 Task: Add Desert Essence Fragrance Free Hand Body Lotio to the cart.
Action: Mouse moved to (858, 293)
Screenshot: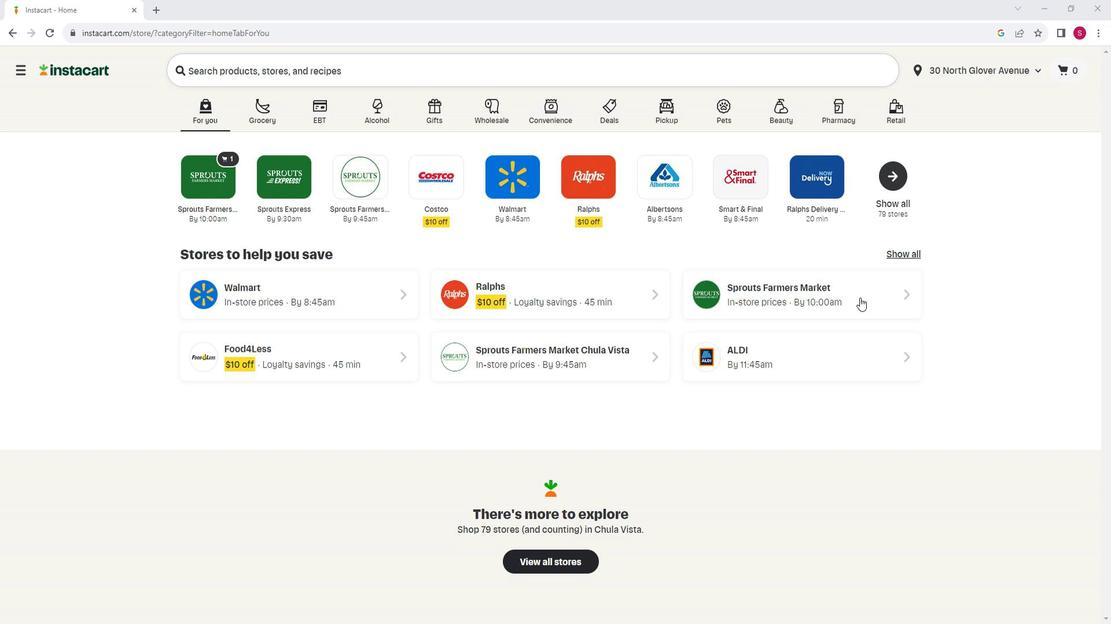 
Action: Mouse pressed left at (858, 293)
Screenshot: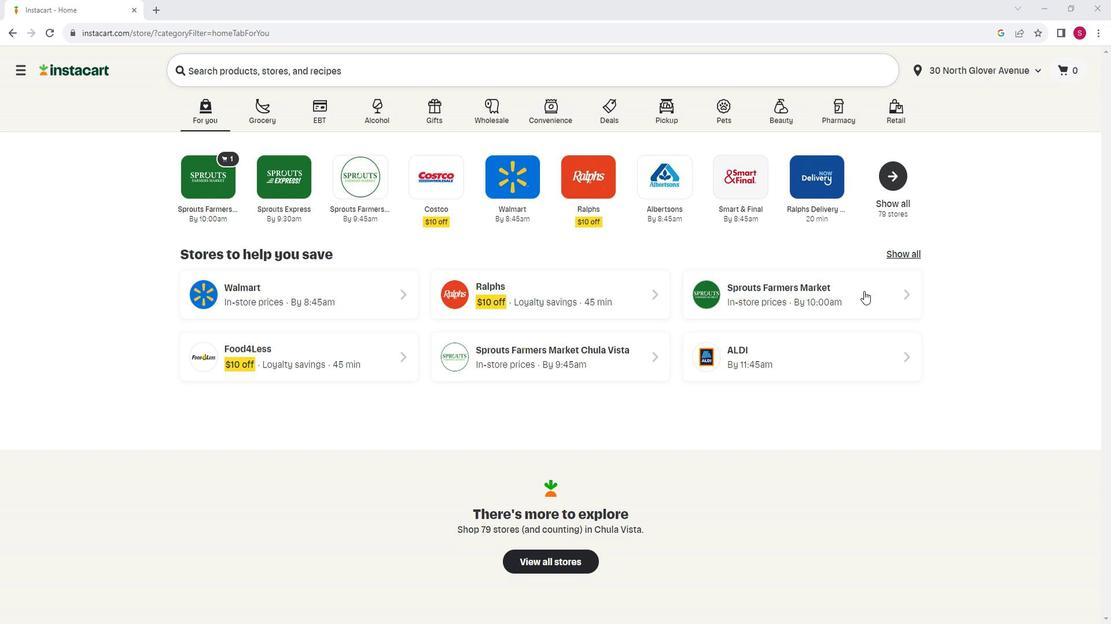 
Action: Mouse moved to (49, 418)
Screenshot: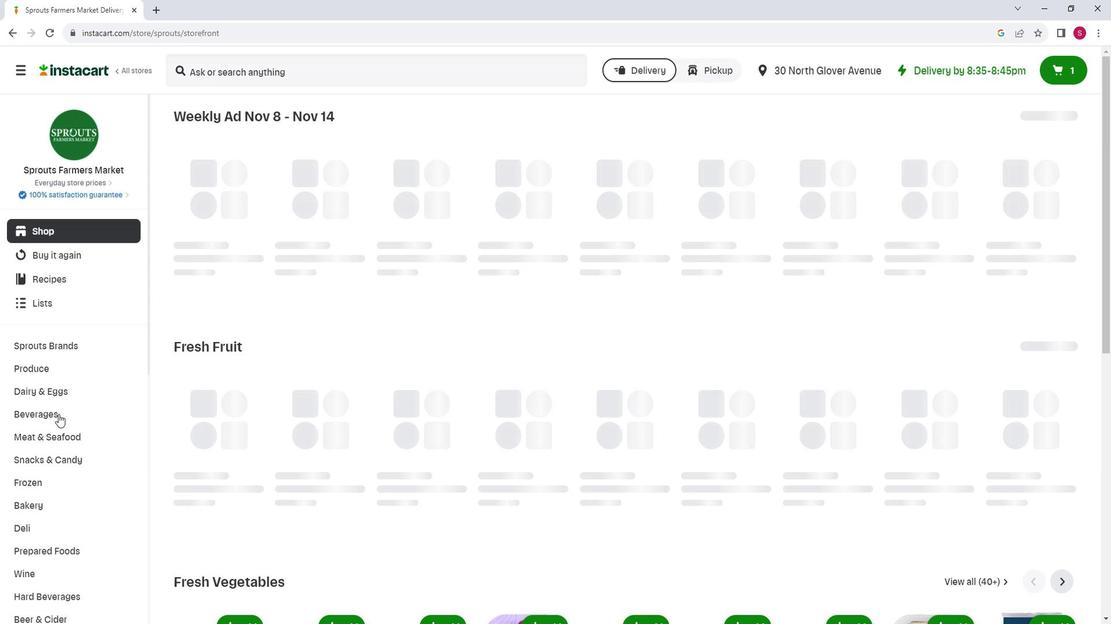 
Action: Mouse scrolled (49, 418) with delta (0, 0)
Screenshot: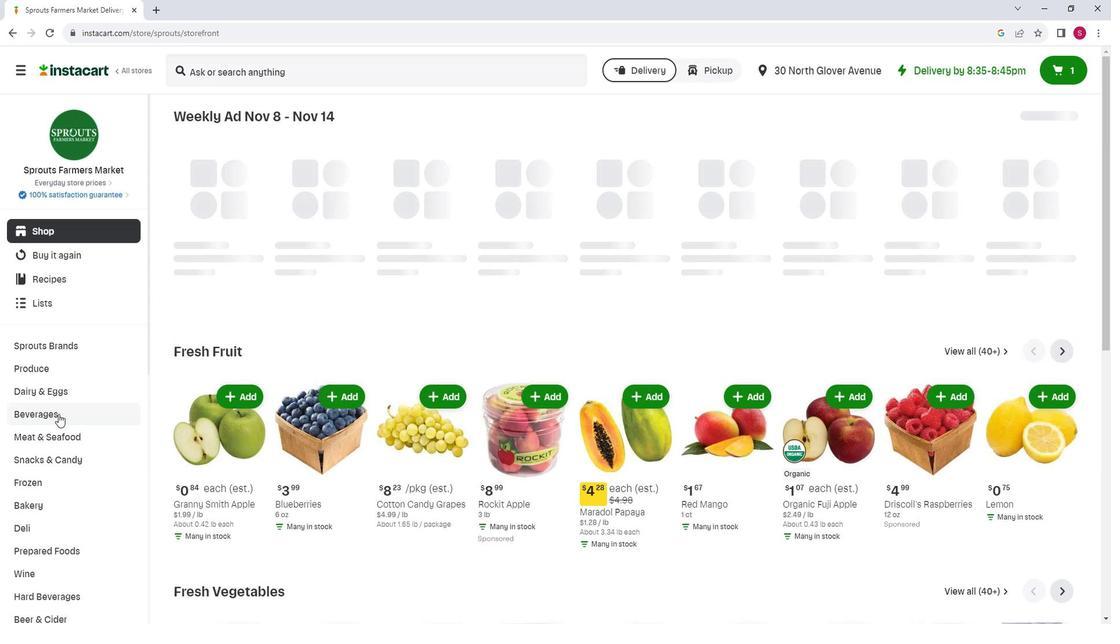 
Action: Mouse scrolled (49, 418) with delta (0, 0)
Screenshot: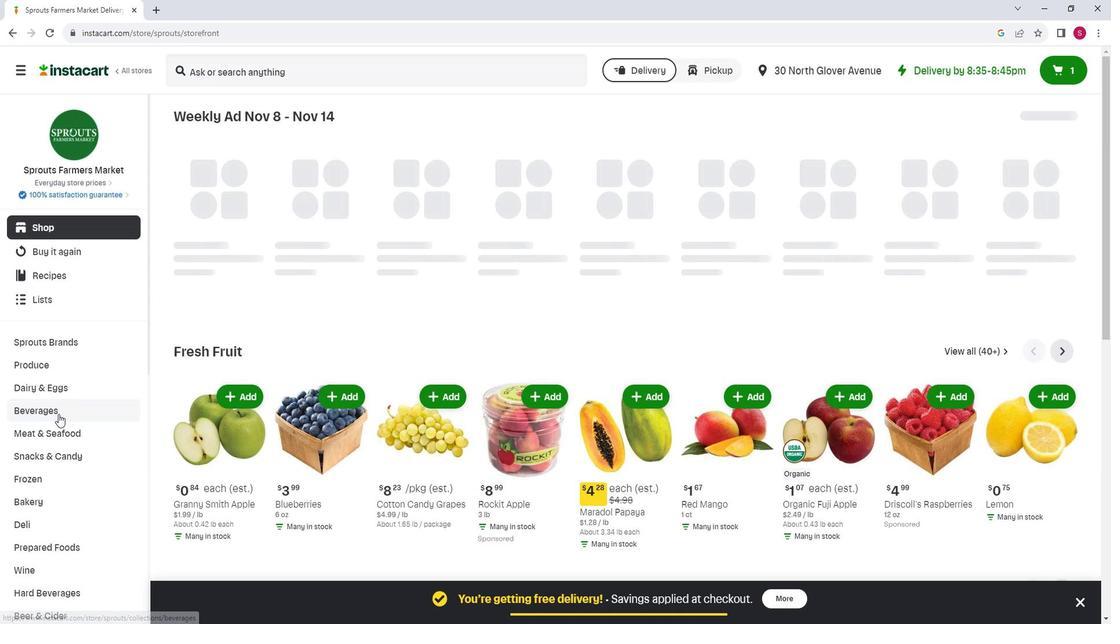 
Action: Mouse moved to (43, 415)
Screenshot: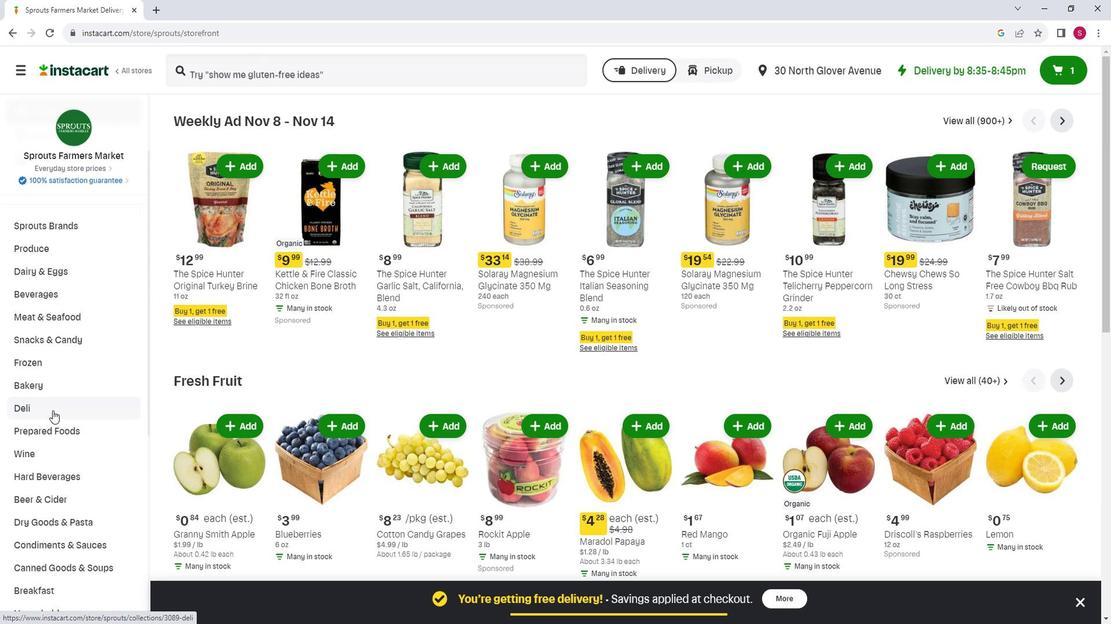 
Action: Mouse scrolled (43, 414) with delta (0, 0)
Screenshot: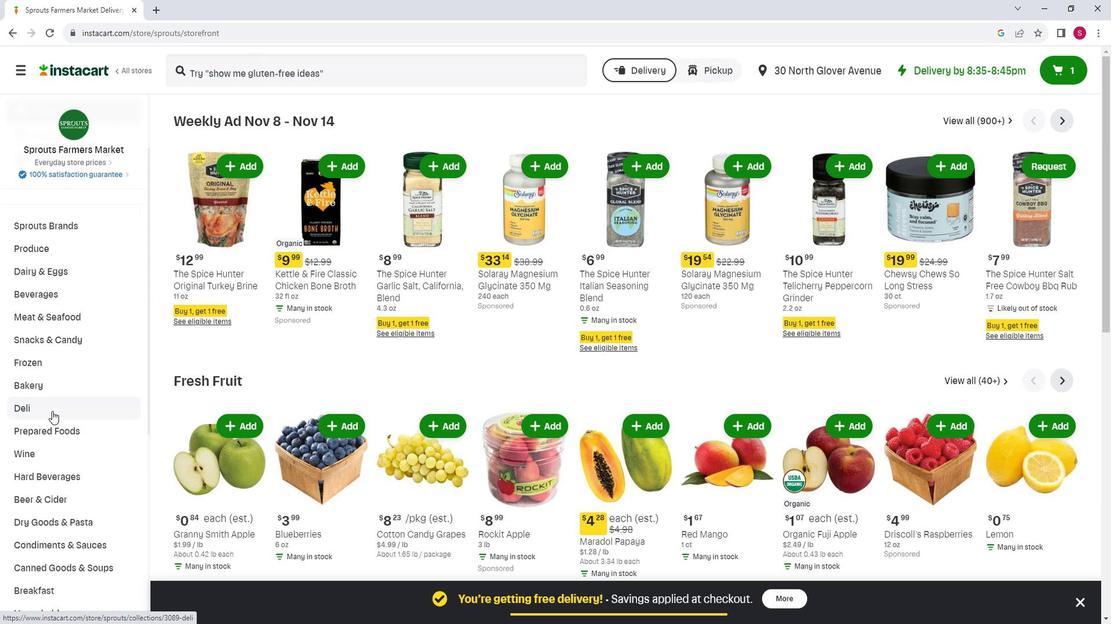 
Action: Mouse moved to (44, 420)
Screenshot: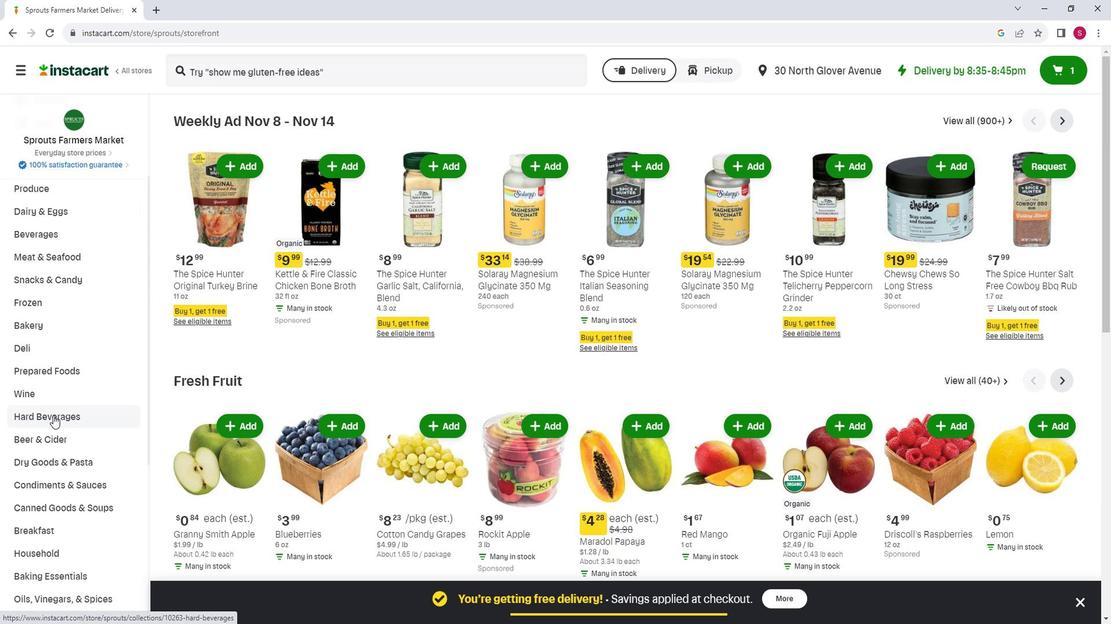
Action: Mouse scrolled (44, 420) with delta (0, 0)
Screenshot: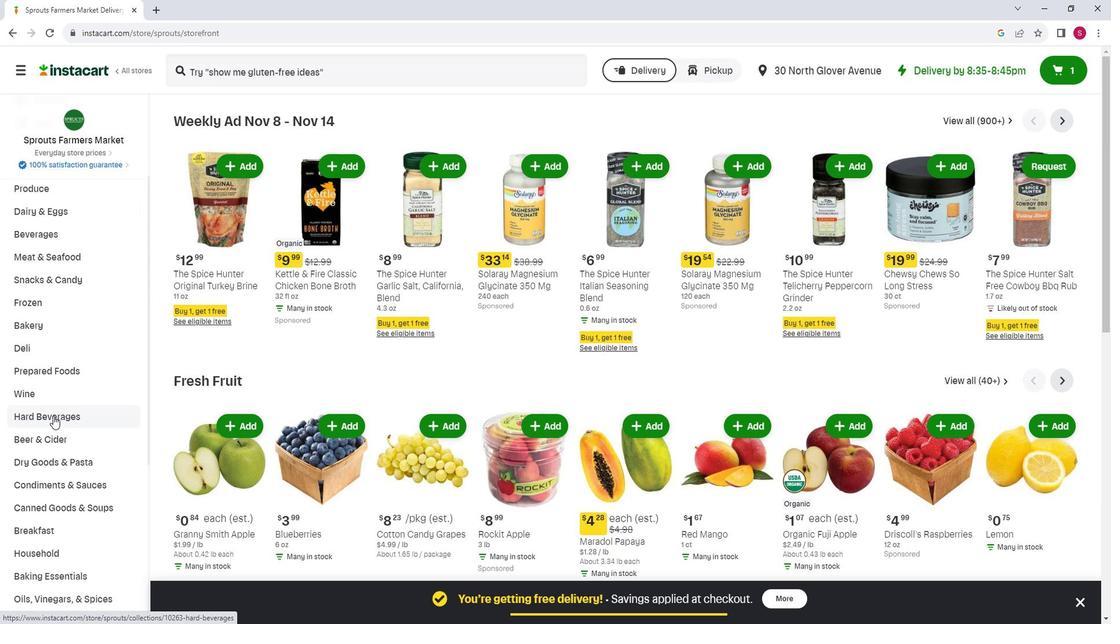 
Action: Mouse scrolled (44, 420) with delta (0, 0)
Screenshot: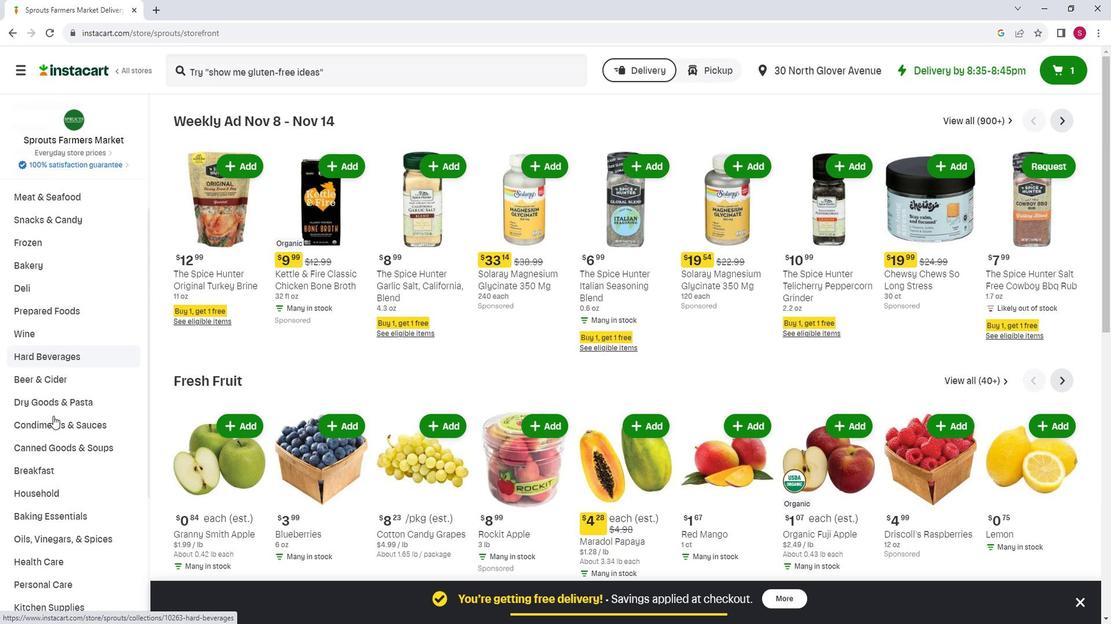 
Action: Mouse moved to (43, 421)
Screenshot: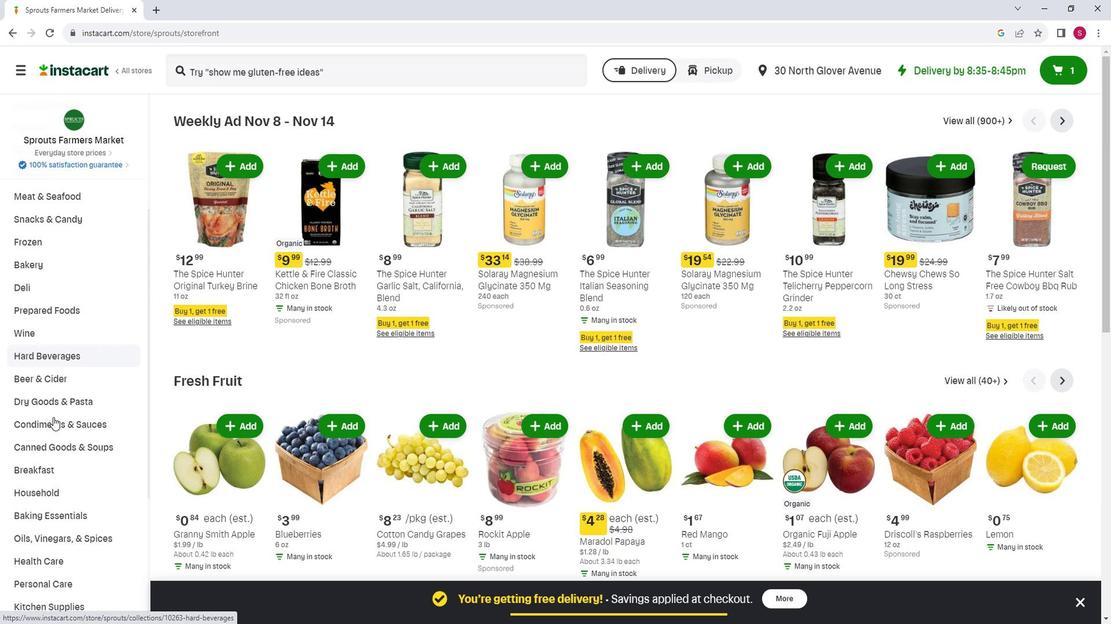 
Action: Mouse scrolled (43, 421) with delta (0, 0)
Screenshot: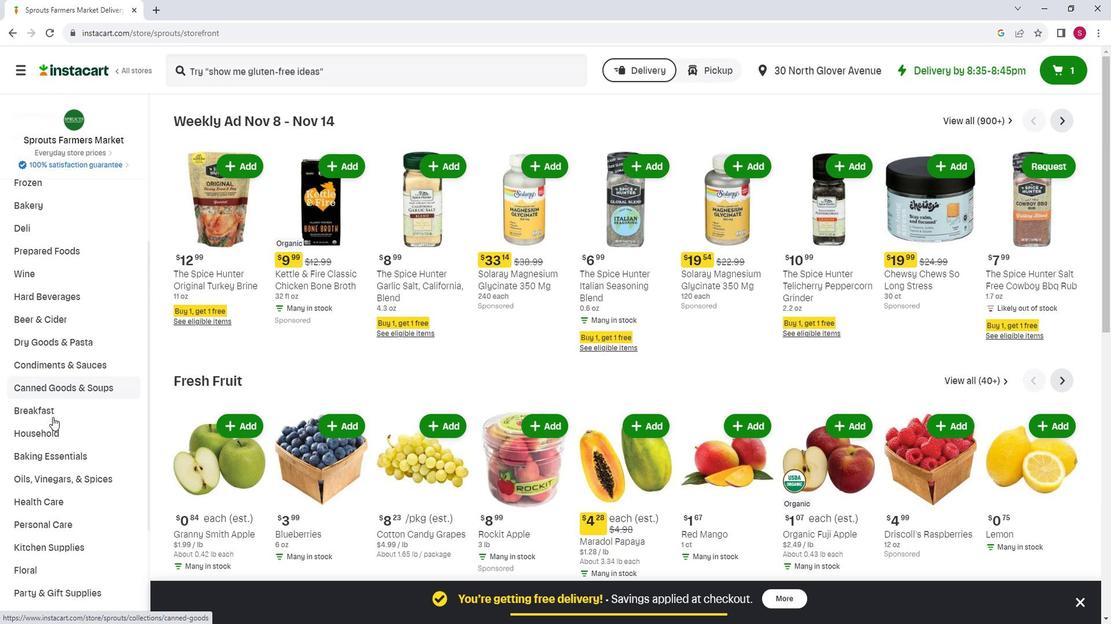 
Action: Mouse moved to (73, 469)
Screenshot: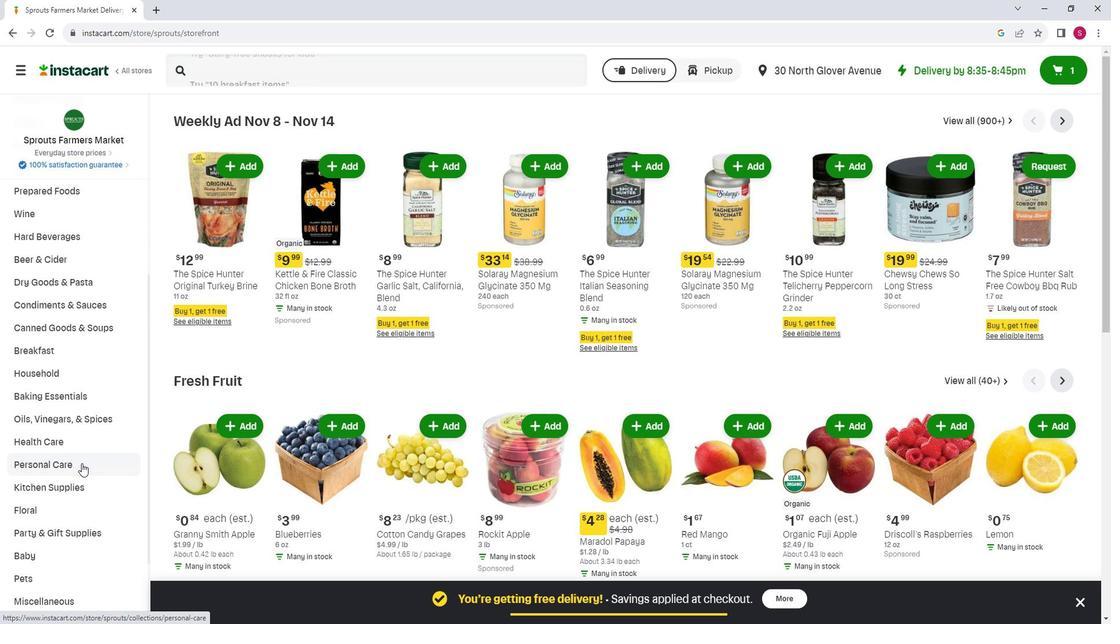 
Action: Mouse pressed left at (73, 469)
Screenshot: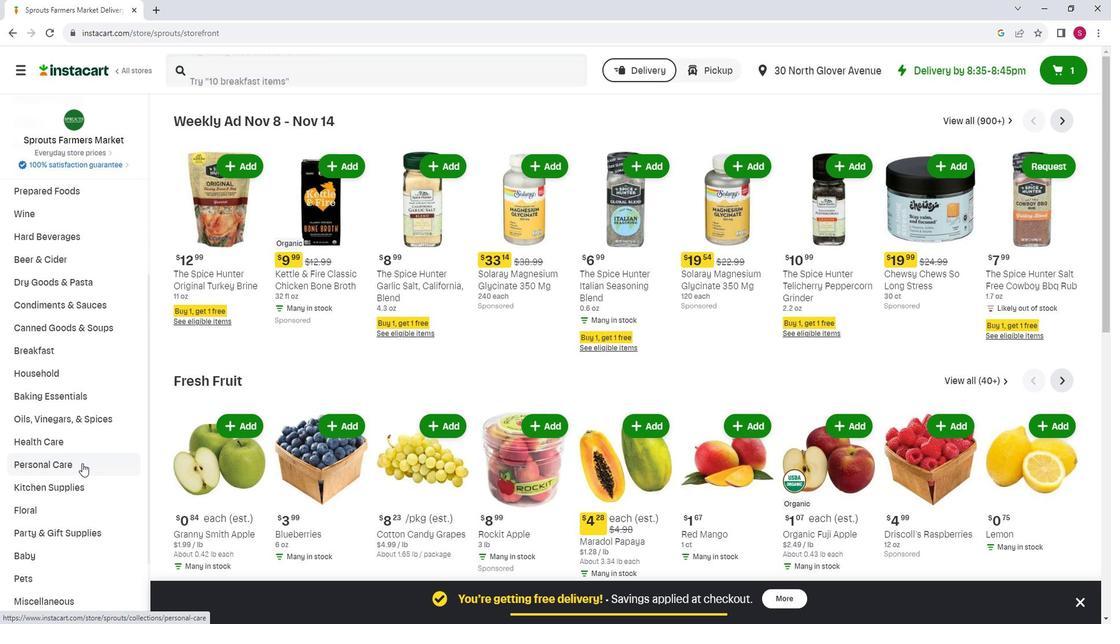
Action: Mouse moved to (274, 148)
Screenshot: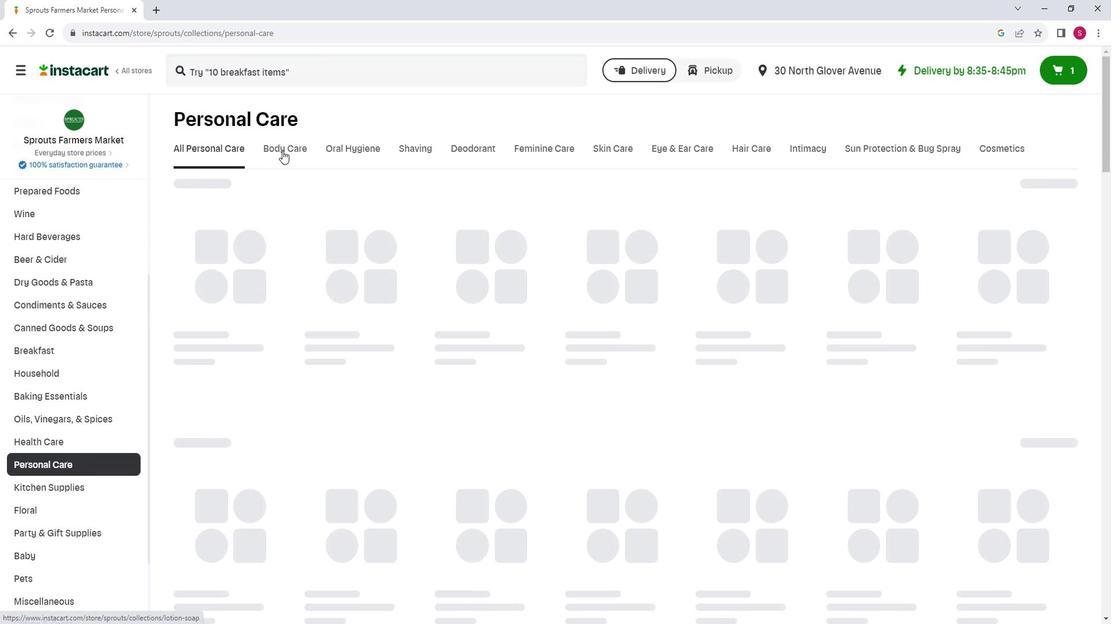 
Action: Mouse pressed left at (274, 148)
Screenshot: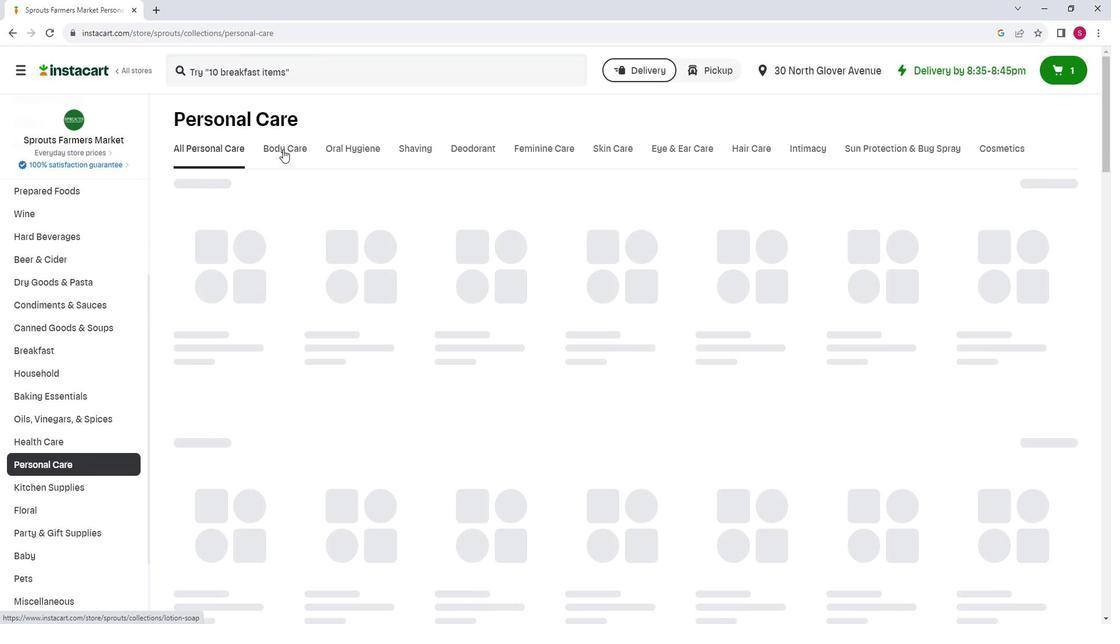 
Action: Mouse moved to (451, 205)
Screenshot: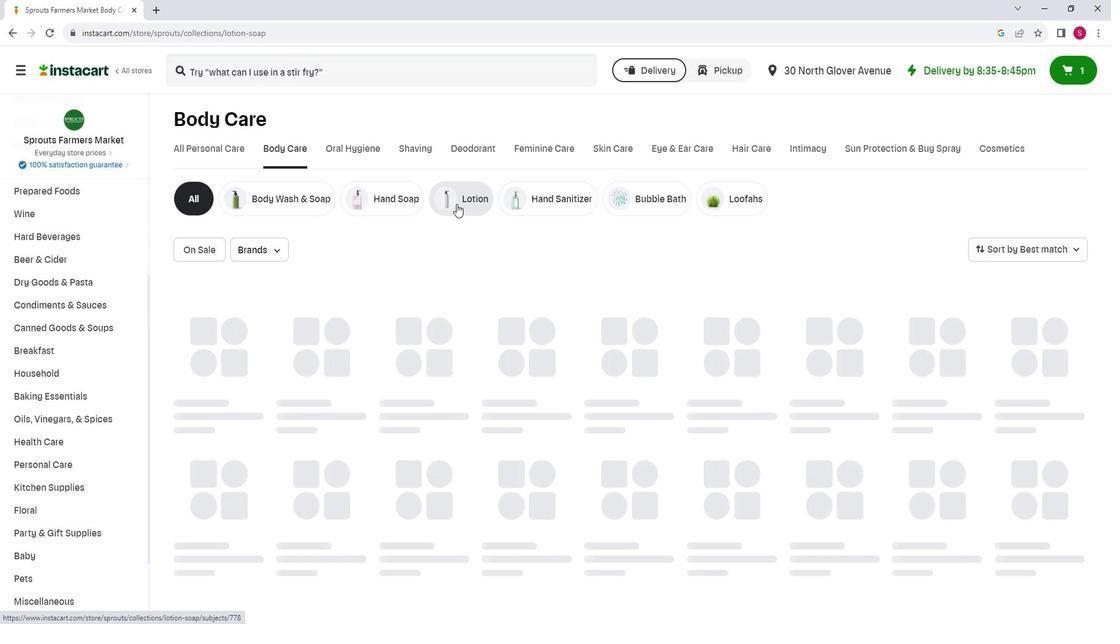 
Action: Mouse pressed left at (451, 205)
Screenshot: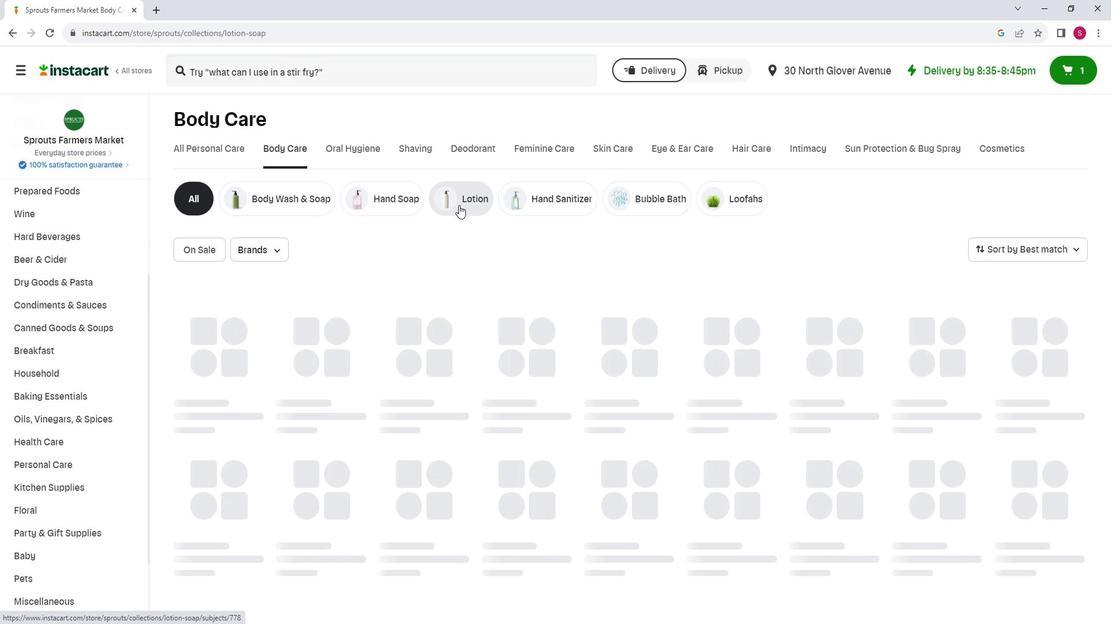 
Action: Mouse moved to (318, 78)
Screenshot: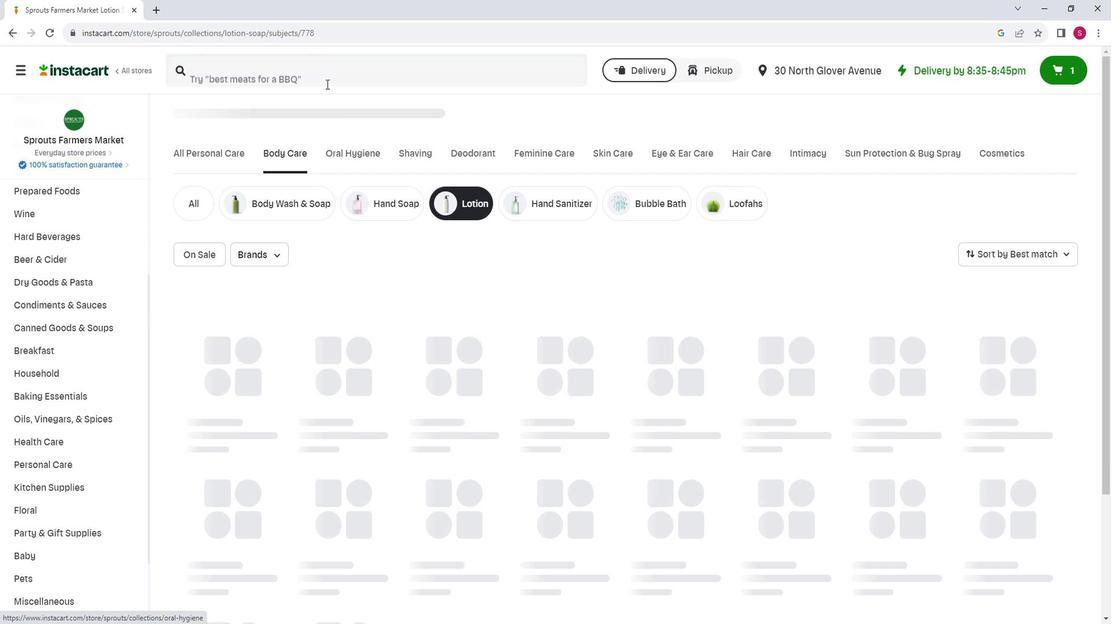 
Action: Mouse pressed left at (318, 78)
Screenshot: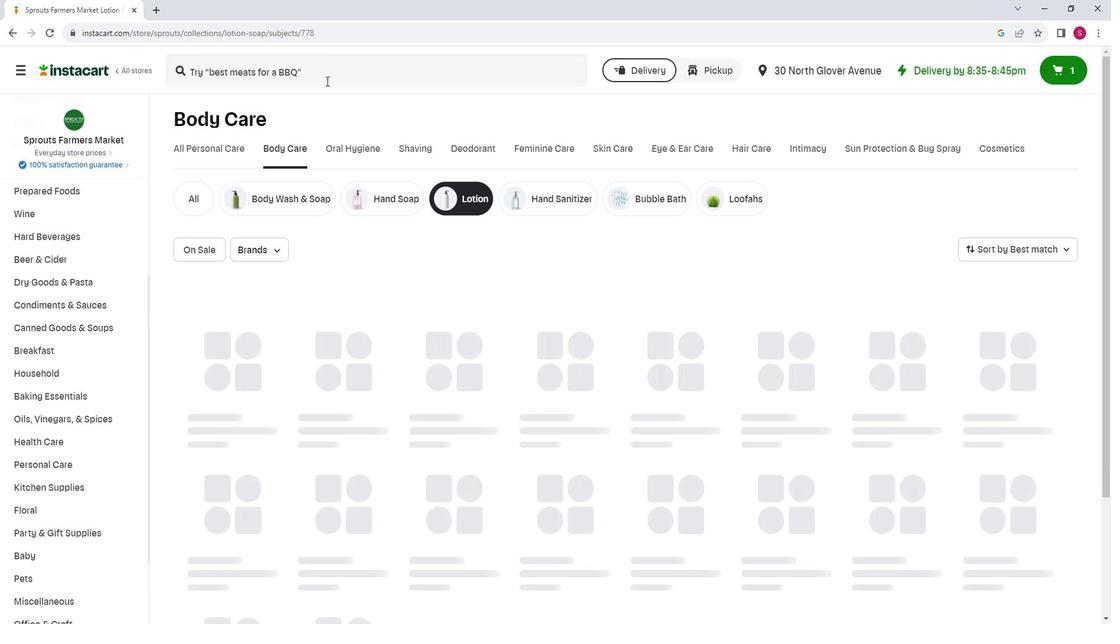 
Action: Mouse moved to (310, 67)
Screenshot: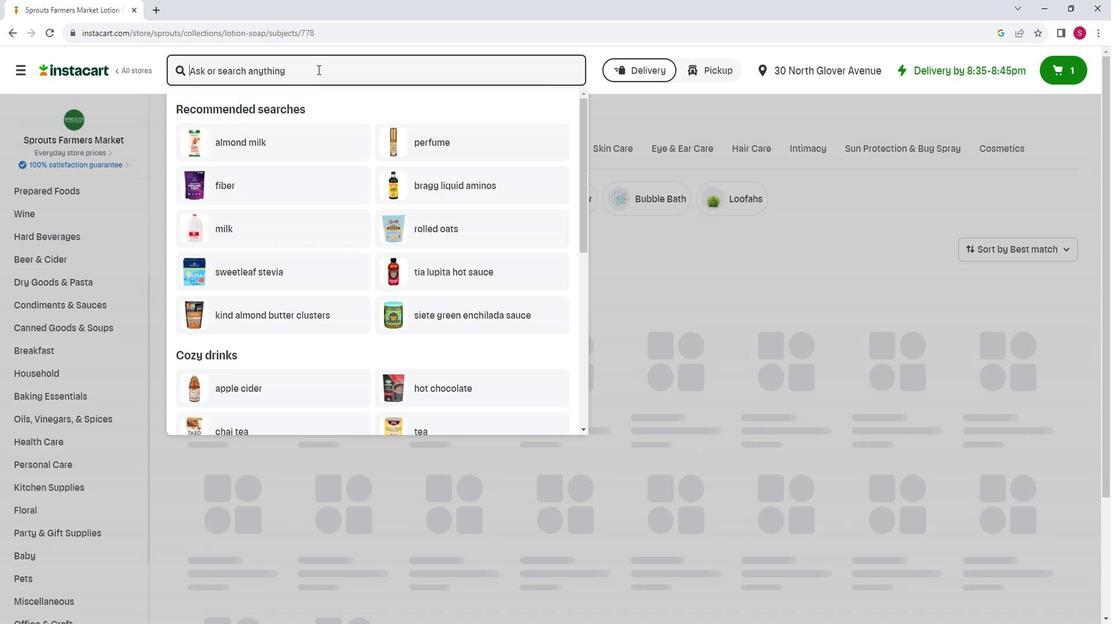 
Action: Mouse pressed left at (310, 67)
Screenshot: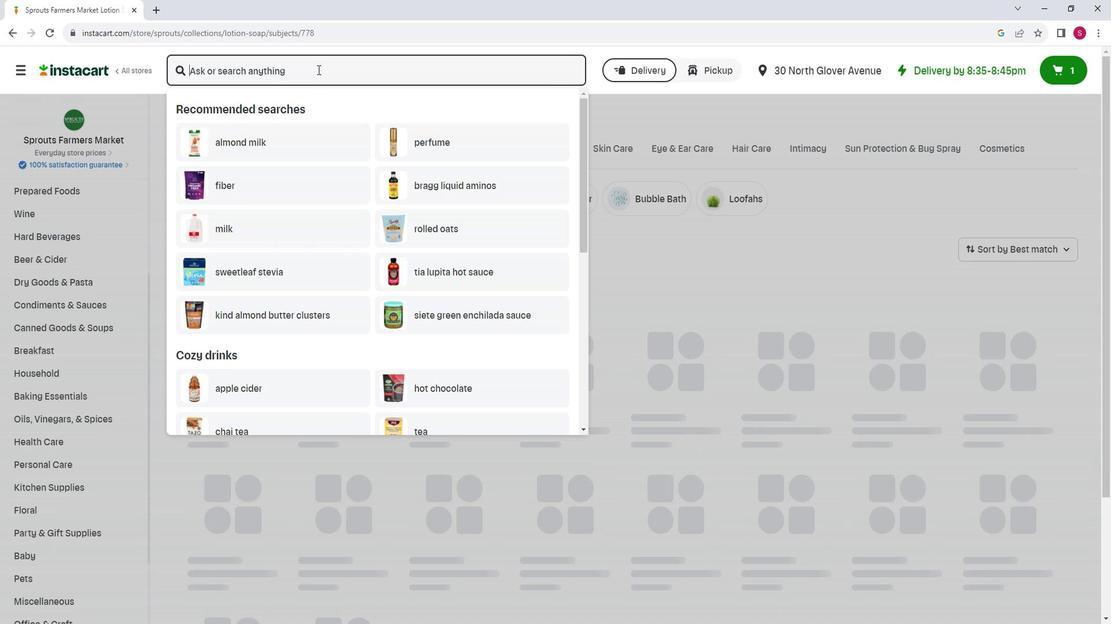 
Action: Mouse moved to (314, 63)
Screenshot: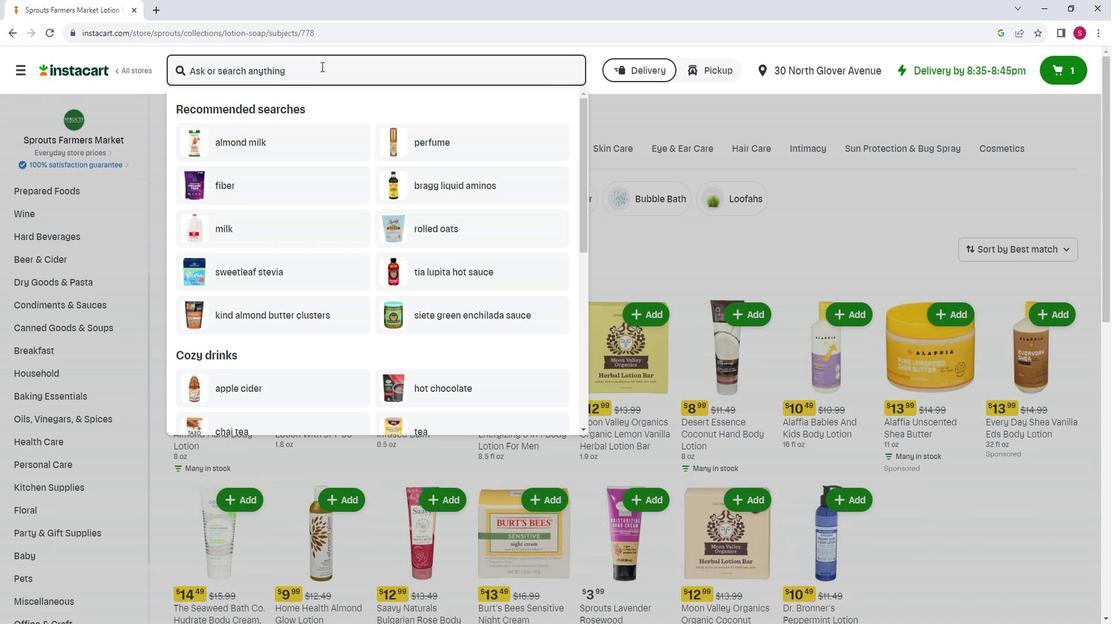 
Action: Key pressed <Key.shift>Derst<Key.backspace><Key.backspace><Key.backspace>sert<Key.space><Key.shift>Essence<Key.space><Key.shift>Fragnance<Key.space><Key.shift><Key.shift><Key.shift>Free<Key.space><Key.shift>Hand<Key.space><Key.shift>Body<Key.space><Key.shift>Lotion<Key.enter>
Screenshot: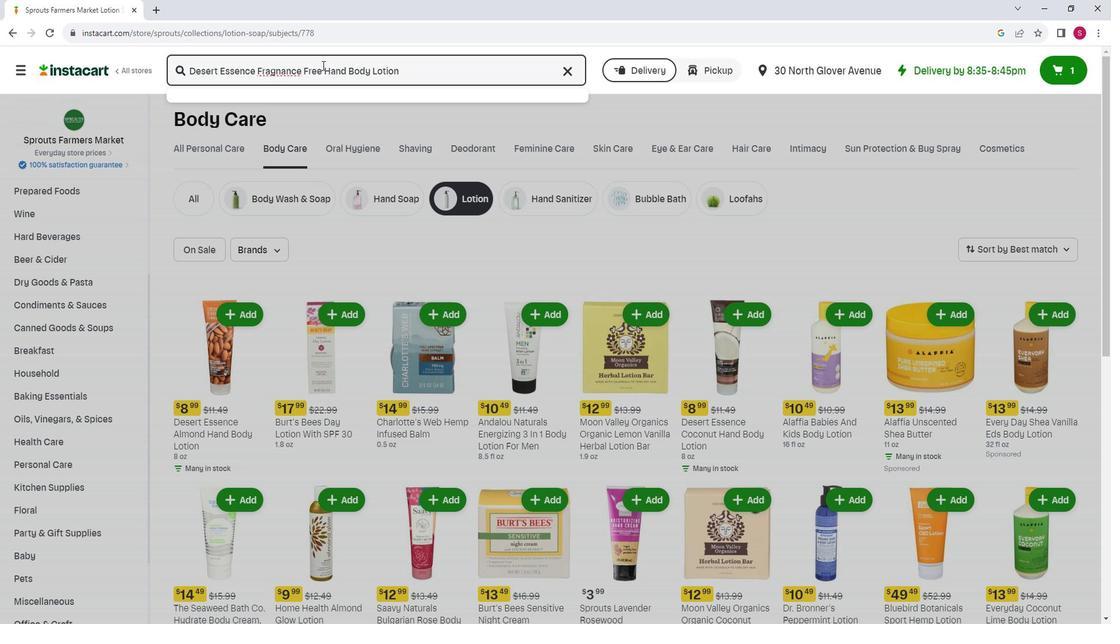 
Action: Mouse moved to (671, 170)
Screenshot: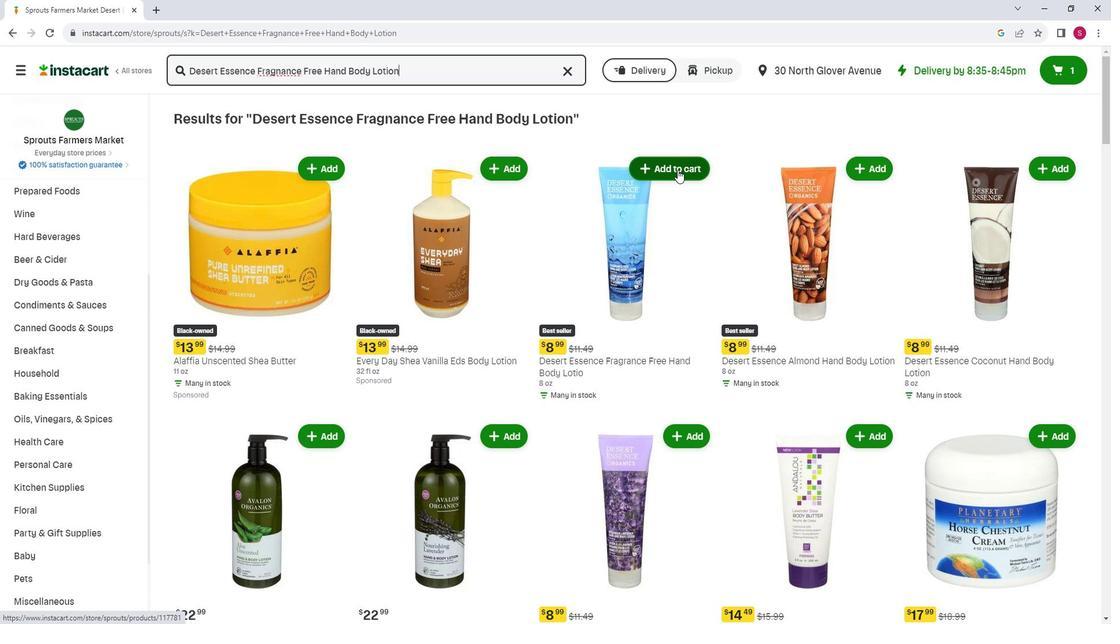 
Action: Mouse pressed left at (671, 170)
Screenshot: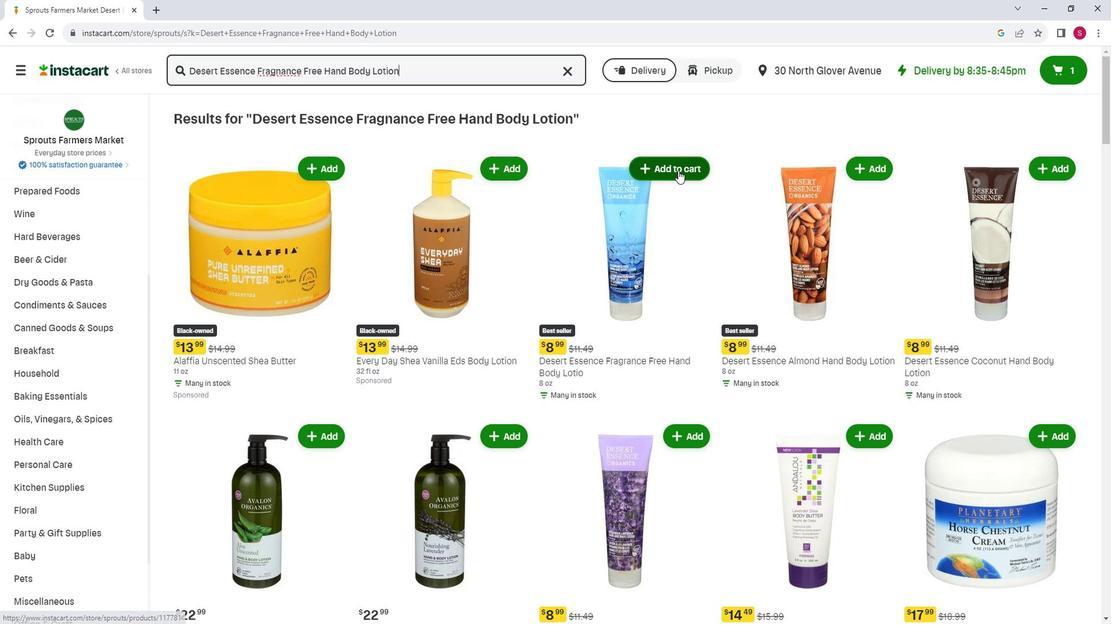 
Action: Mouse moved to (653, 120)
Screenshot: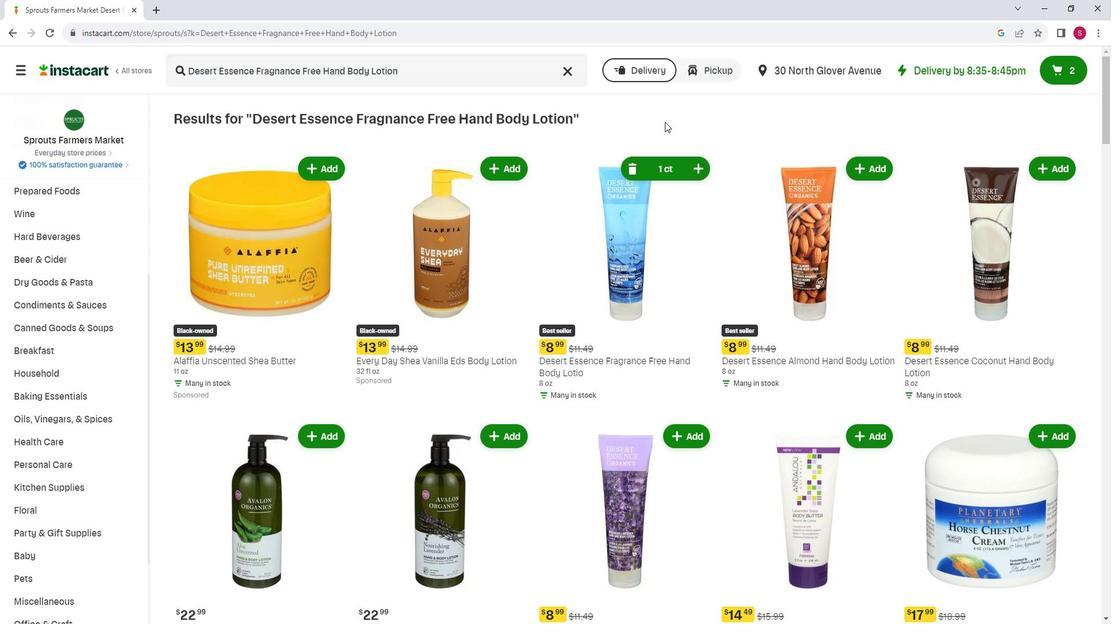 
